 Task: Add title "Recognitions for Outstanding Achievements and Contributions" for honors and awards.
Action: Mouse moved to (675, 64)
Screenshot: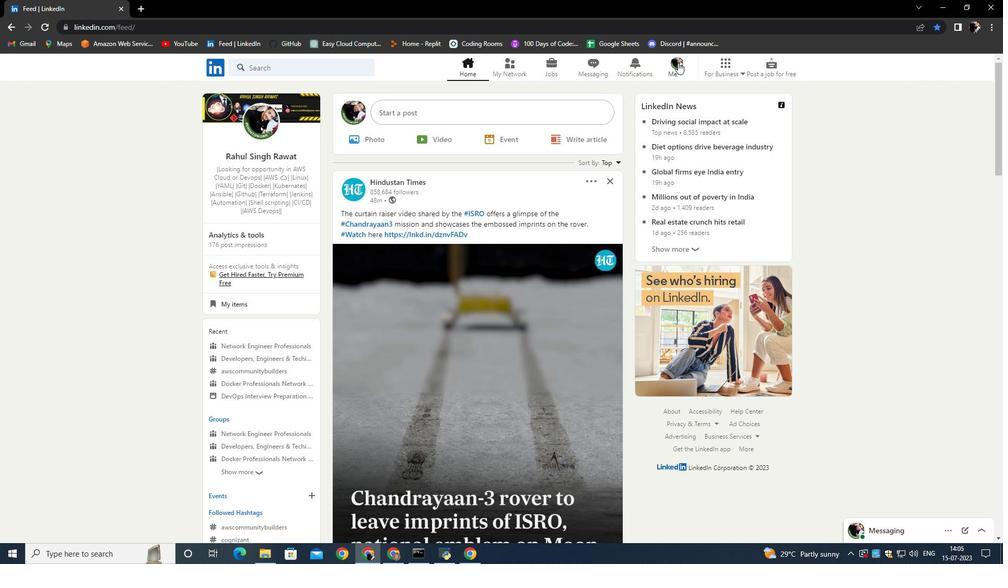 
Action: Mouse pressed left at (675, 64)
Screenshot: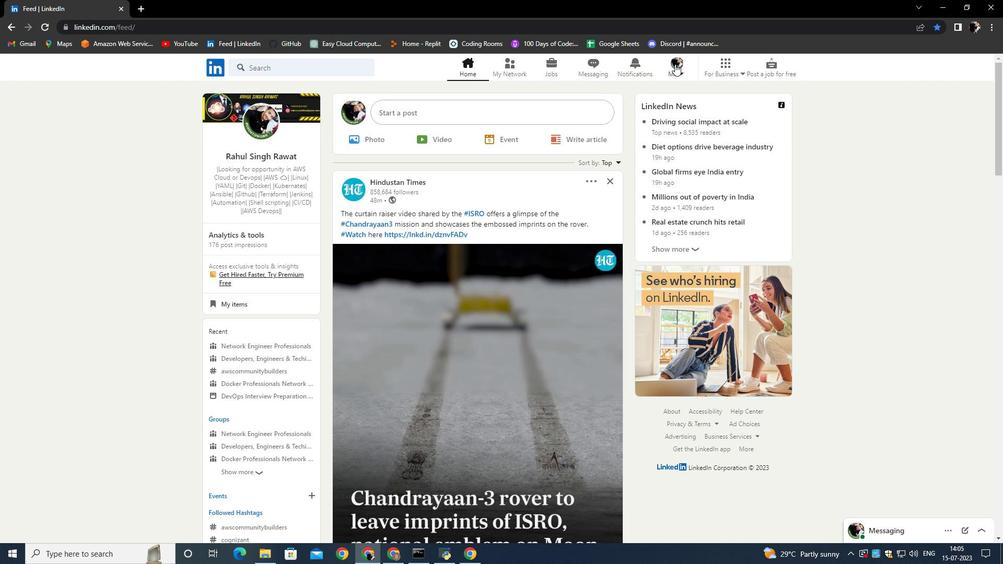 
Action: Mouse moved to (584, 155)
Screenshot: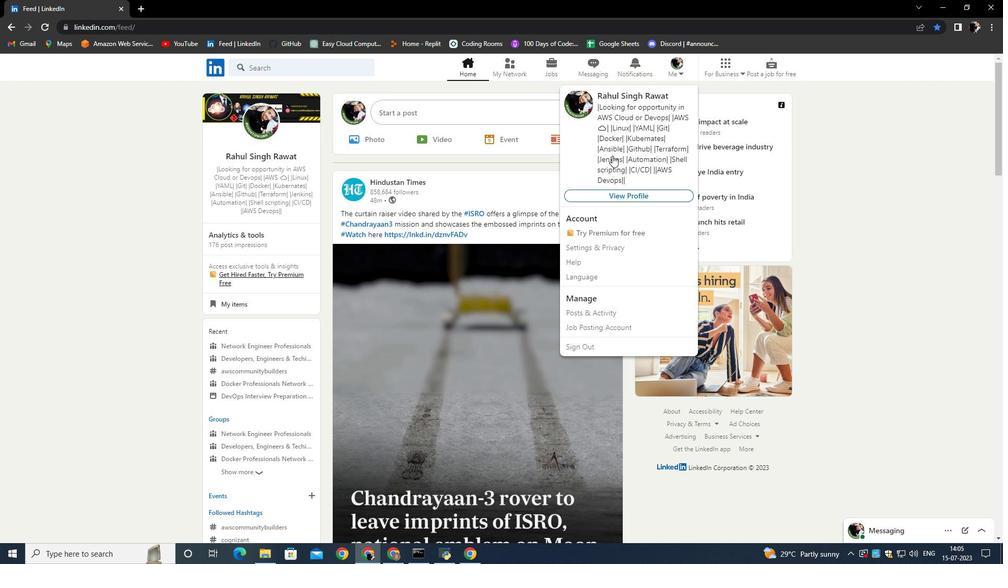 
Action: Mouse pressed left at (584, 155)
Screenshot: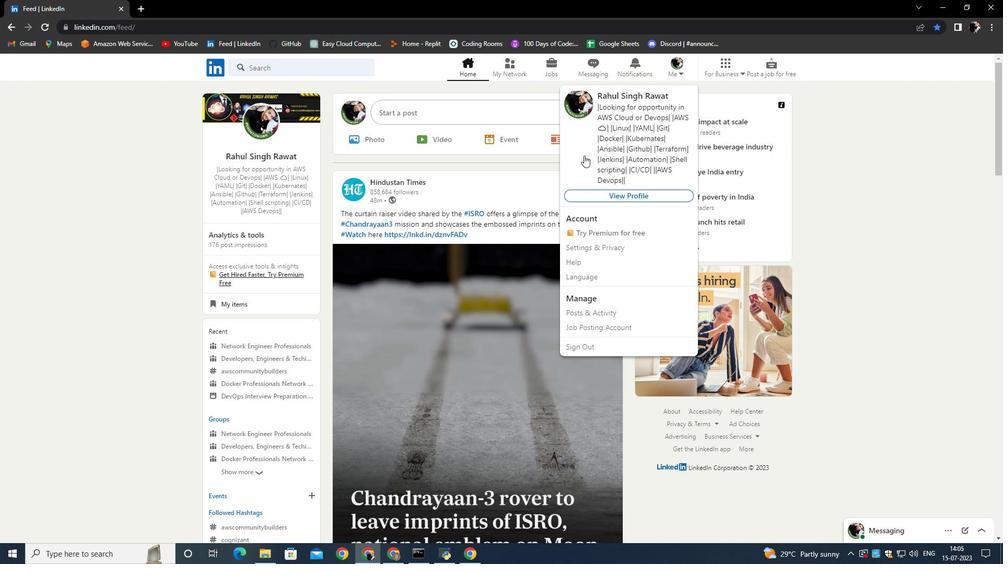 
Action: Mouse moved to (336, 395)
Screenshot: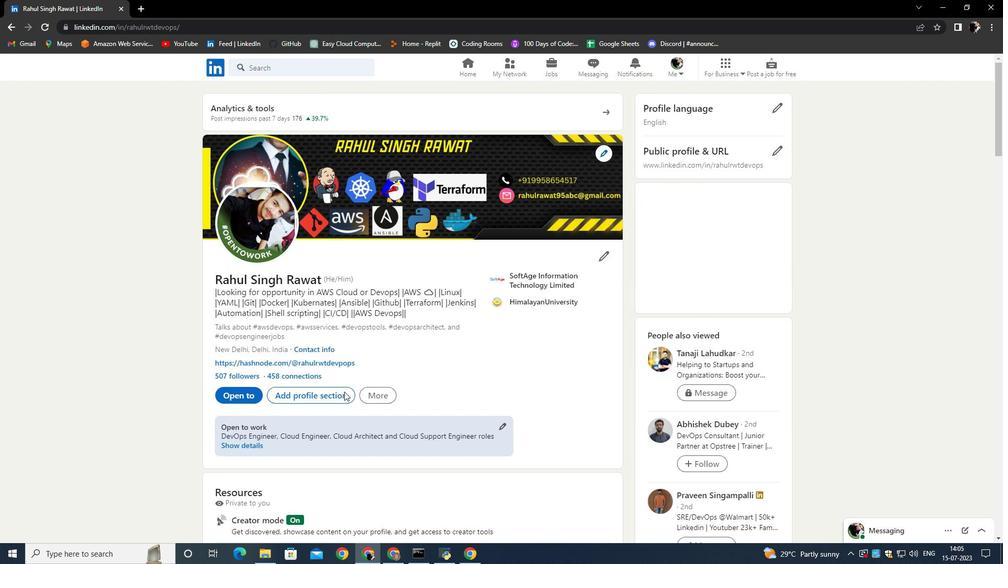 
Action: Mouse pressed left at (336, 395)
Screenshot: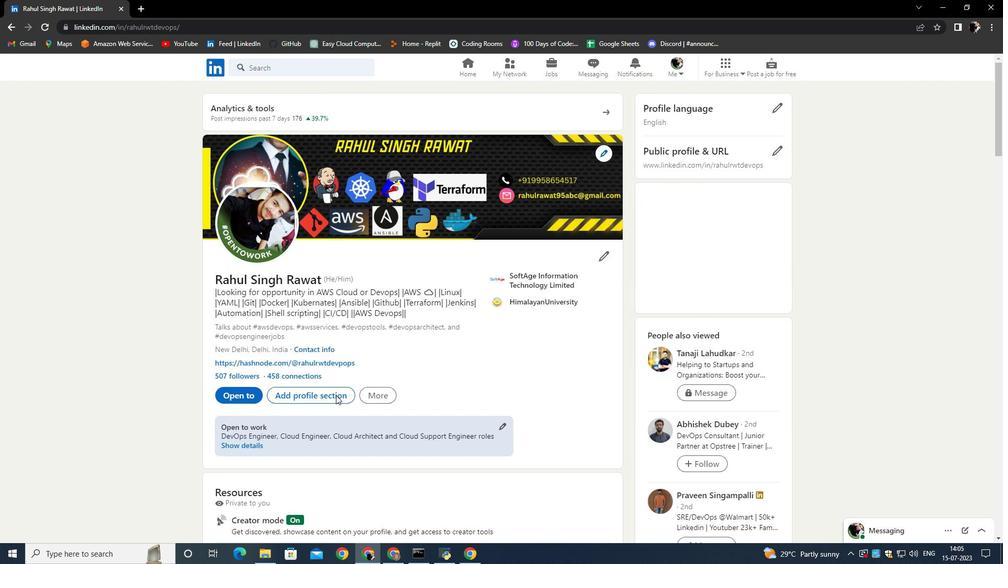 
Action: Mouse moved to (393, 285)
Screenshot: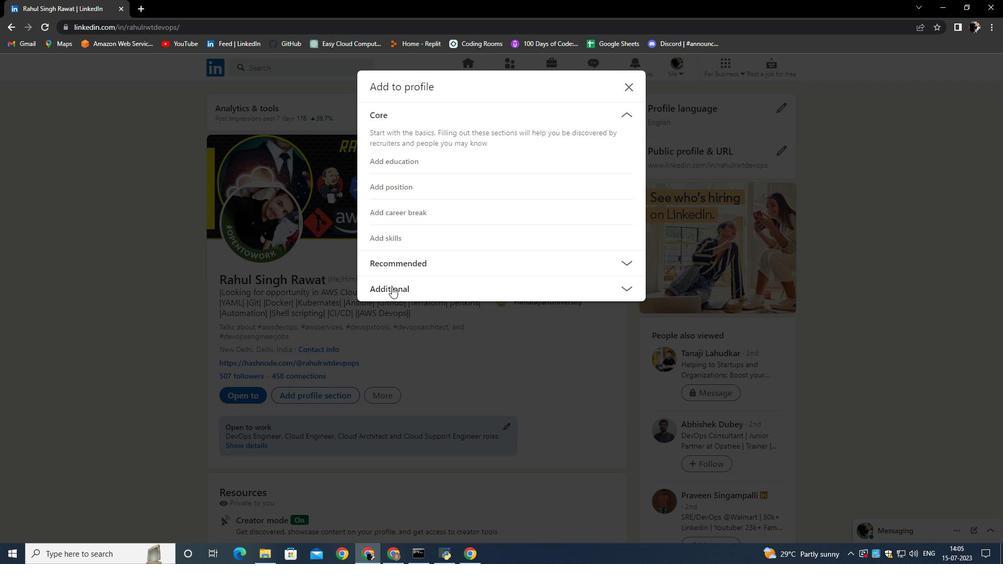 
Action: Mouse pressed left at (393, 285)
Screenshot: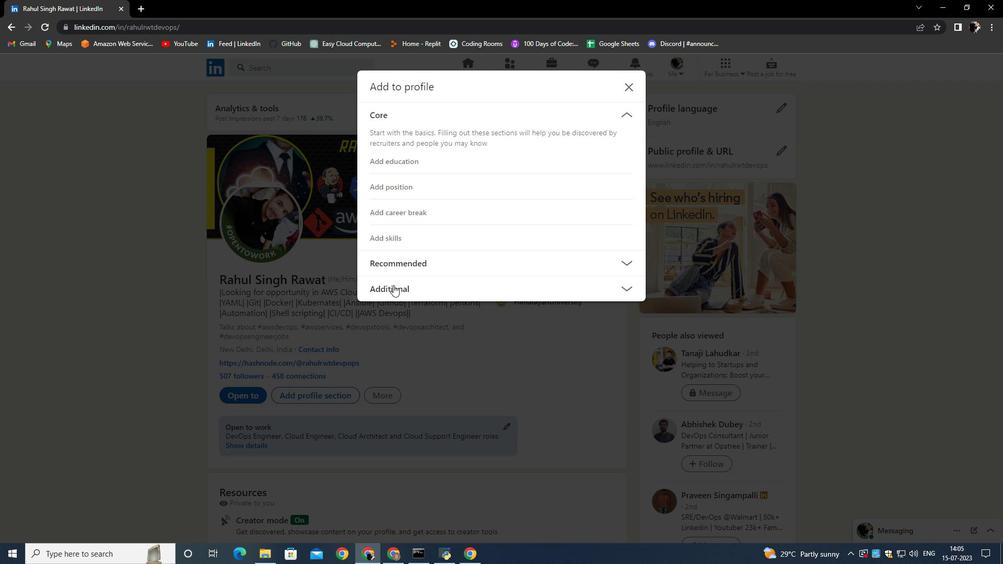
Action: Mouse moved to (397, 290)
Screenshot: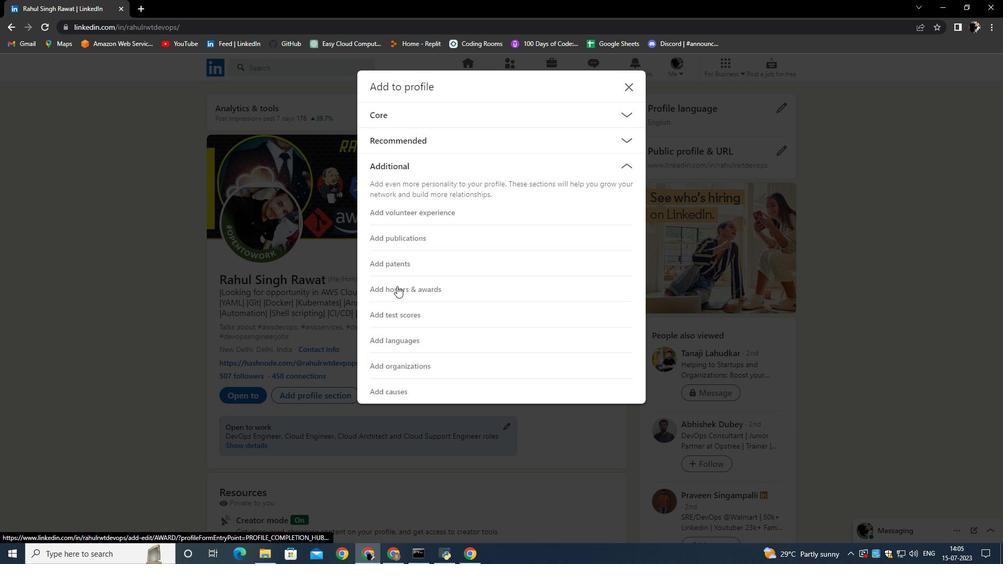 
Action: Mouse pressed left at (397, 290)
Screenshot: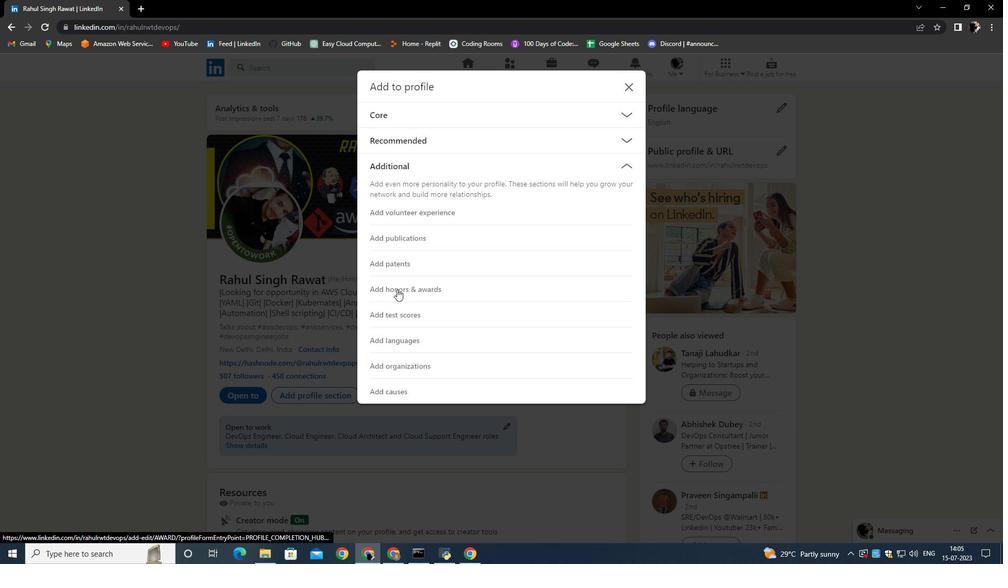
Action: Mouse moved to (364, 152)
Screenshot: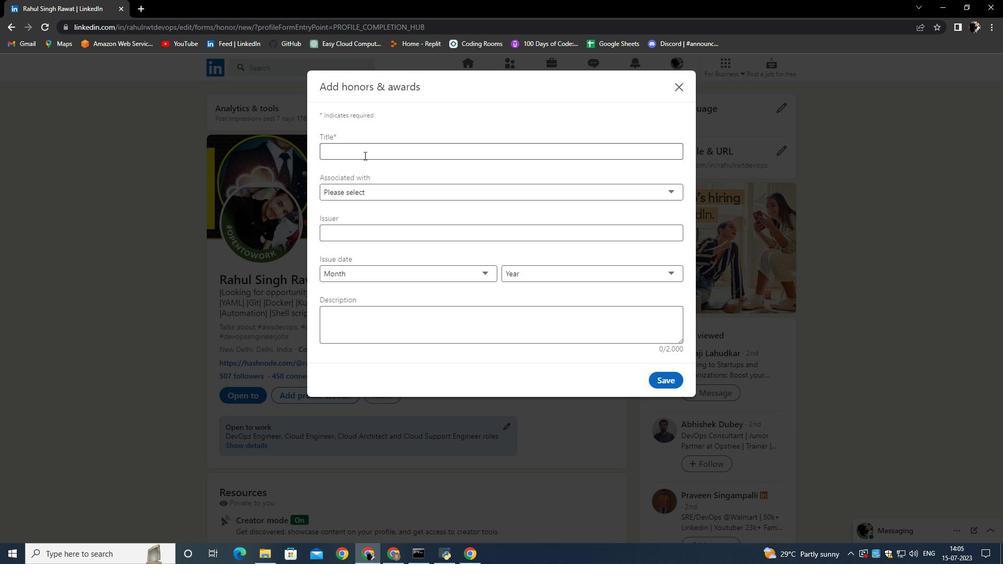 
Action: Mouse pressed left at (364, 152)
Screenshot: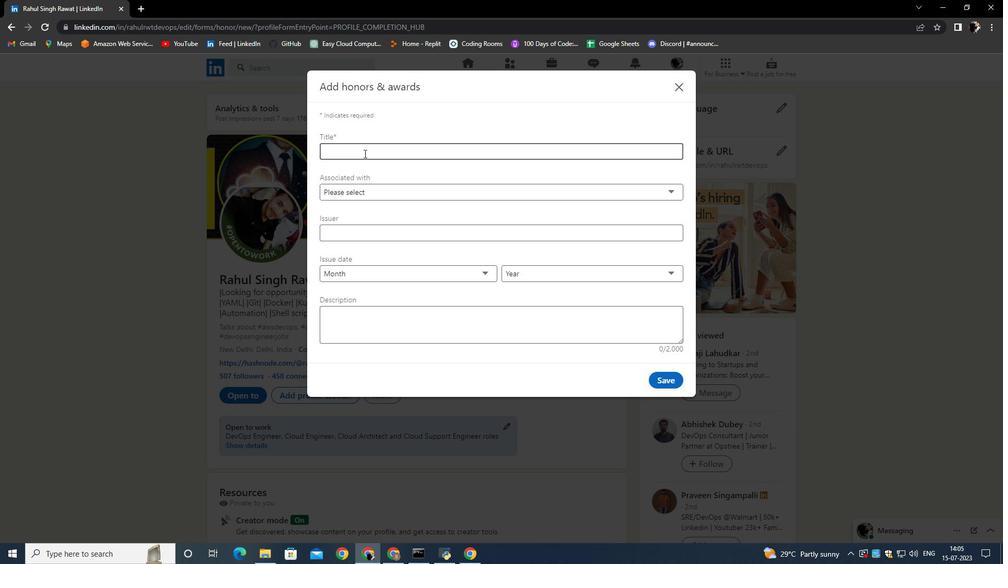 
Action: Key pressed <Key.caps_lock>R<Key.caps_lock>ecognitions<Key.space>for<Key.space><Key.caps_lock>O<Key.caps_lock>utstanding<Key.space><Key.caps_lock>A<Key.caps_lock>chievements<Key.space>and<Key.space><Key.caps_lock>C<Key.caps_lock>ontributions<Key.enter>
Screenshot: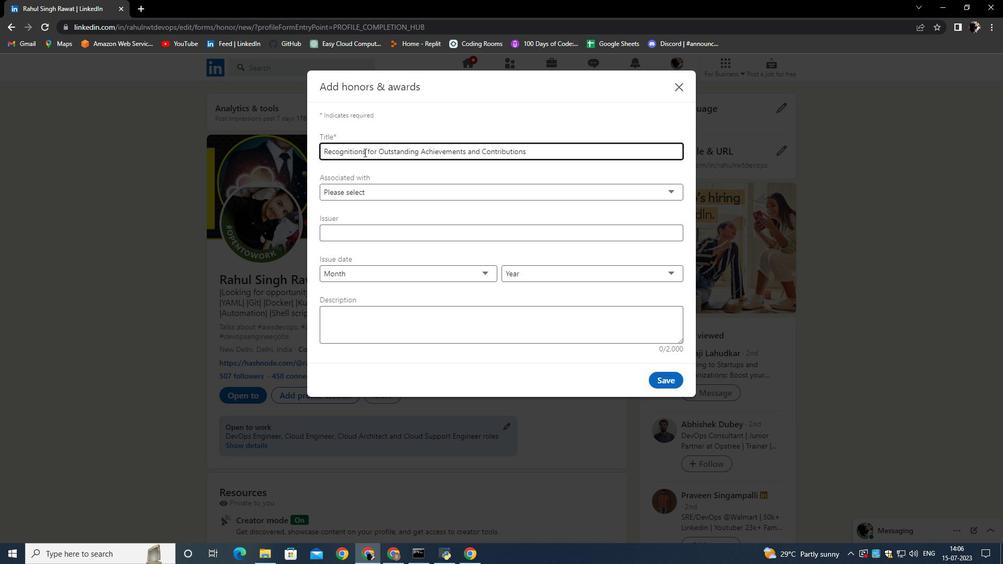 
Action: Mouse moved to (473, 167)
Screenshot: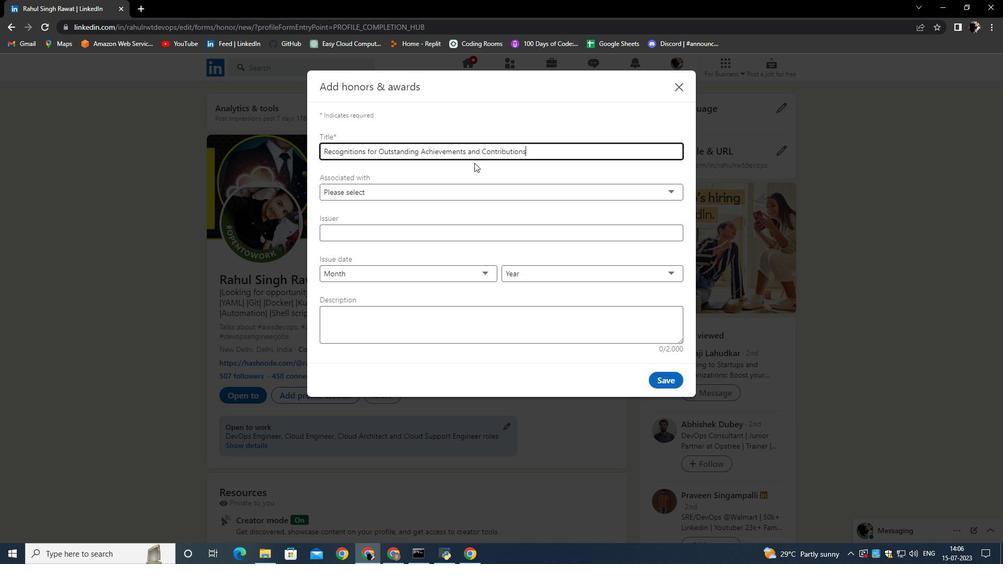 
Action: Mouse pressed left at (473, 167)
Screenshot: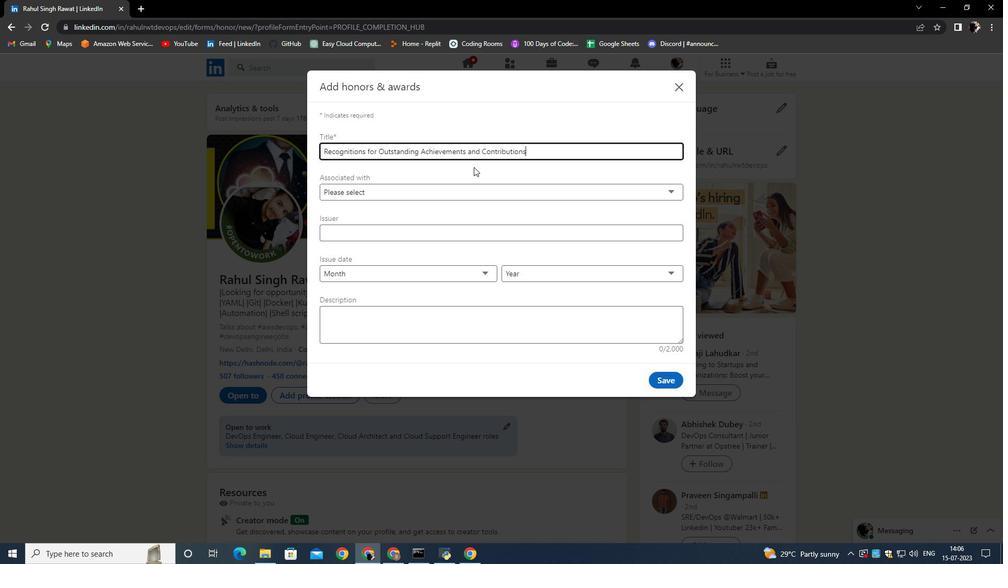 
